 Task: Create a due date automation trigger when advanced on, on the wednesday after a card is due add basic assigned only to member @aryan at 11:00 AM.
Action: Mouse moved to (1013, 83)
Screenshot: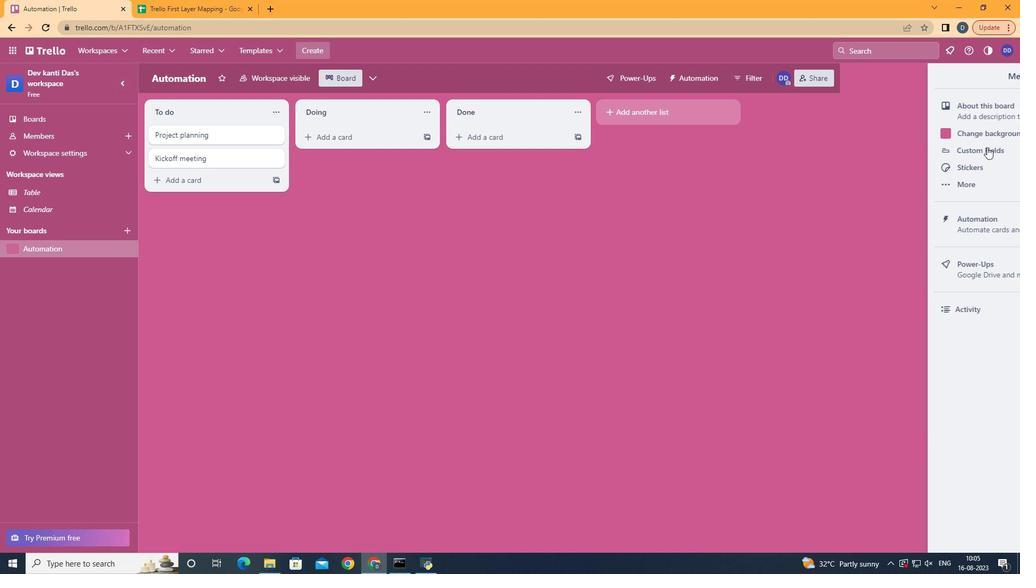 
Action: Mouse pressed left at (1013, 83)
Screenshot: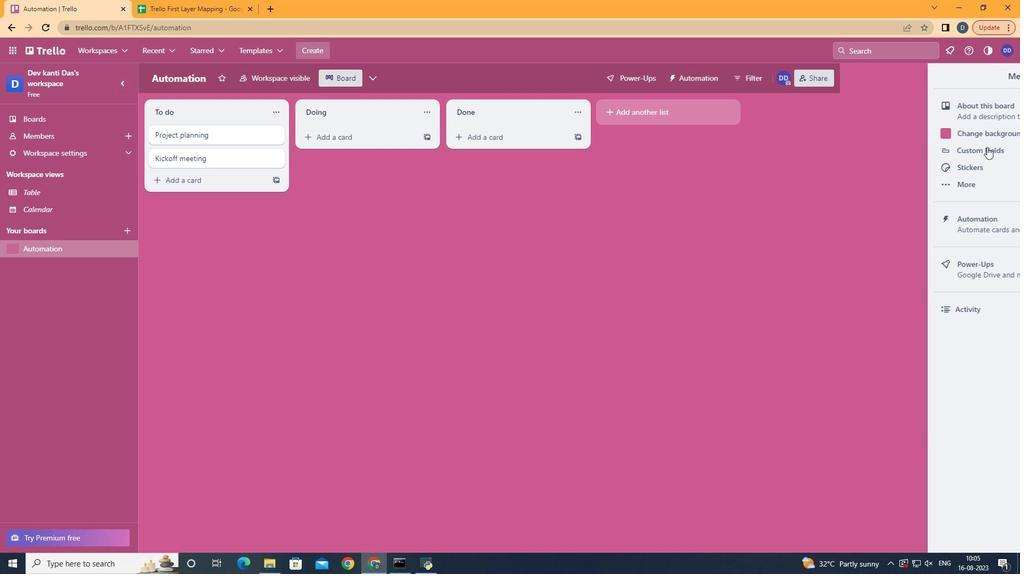 
Action: Mouse moved to (947, 222)
Screenshot: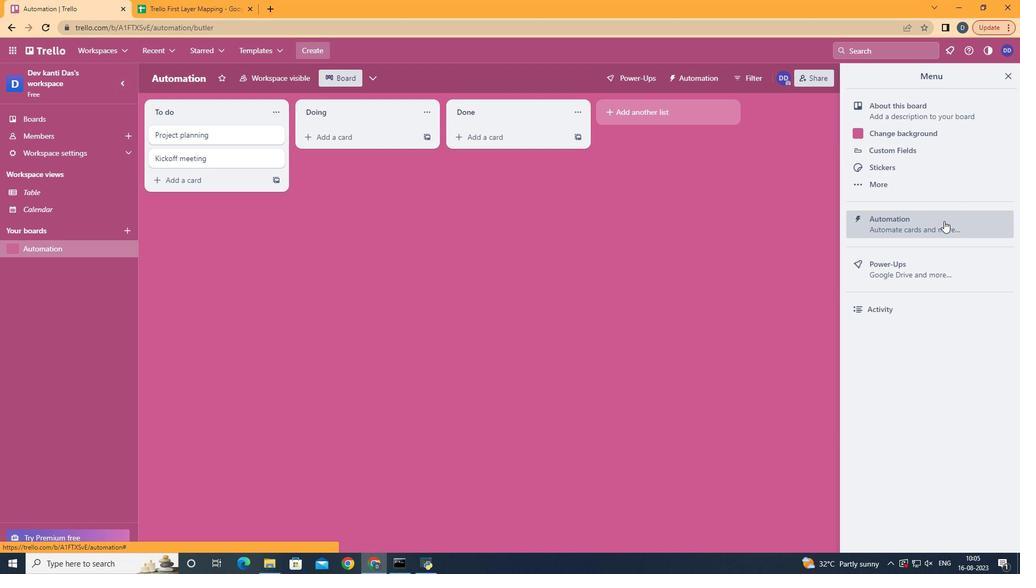 
Action: Mouse pressed left at (947, 222)
Screenshot: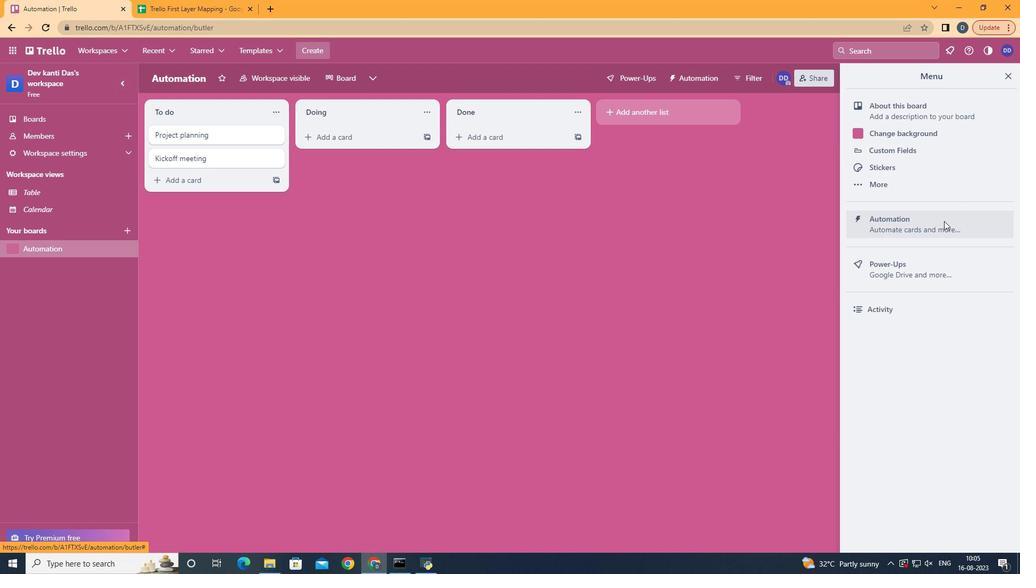
Action: Mouse moved to (212, 223)
Screenshot: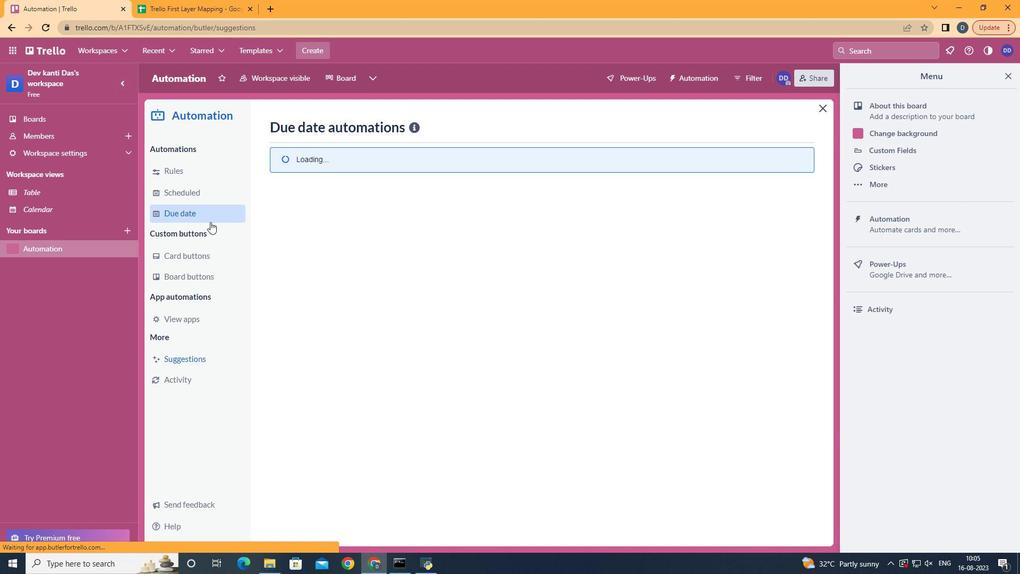 
Action: Mouse pressed left at (212, 223)
Screenshot: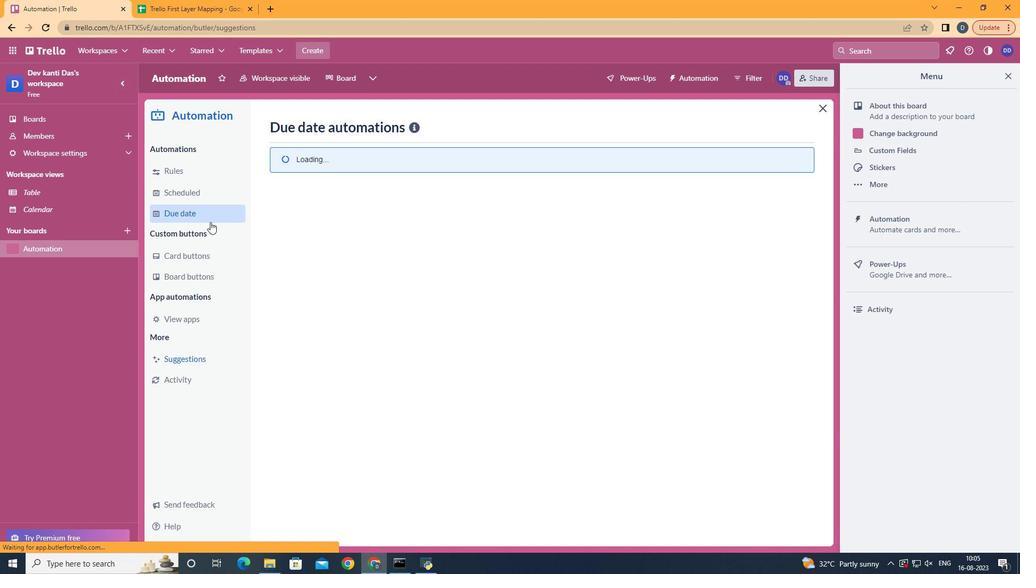 
Action: Mouse moved to (738, 128)
Screenshot: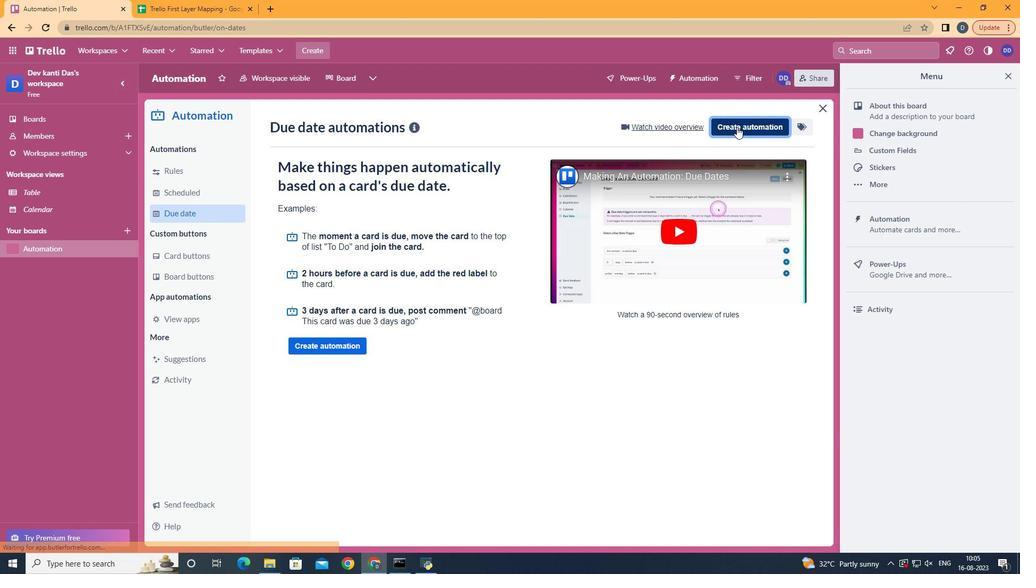
Action: Mouse pressed left at (738, 128)
Screenshot: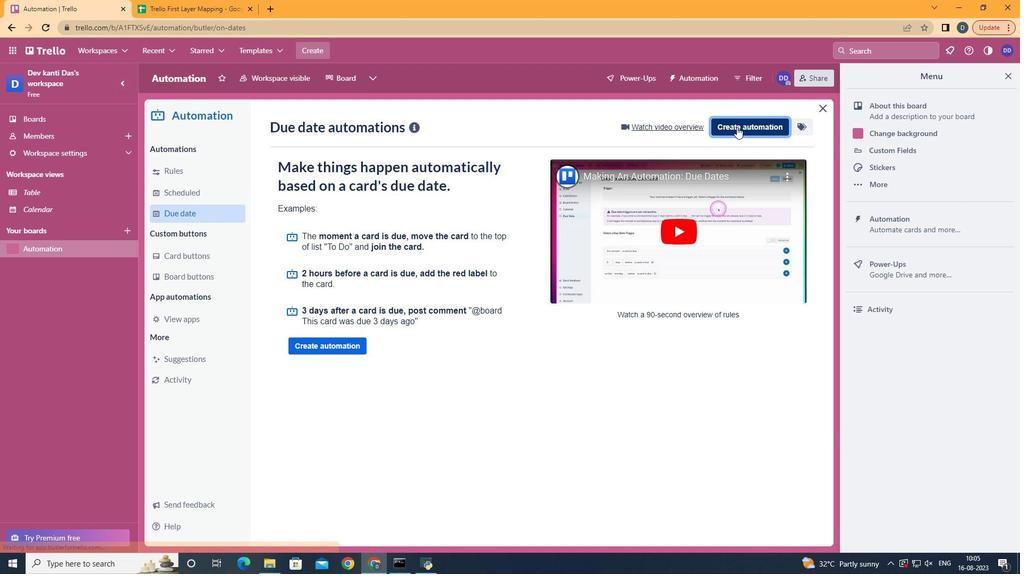 
Action: Mouse moved to (553, 226)
Screenshot: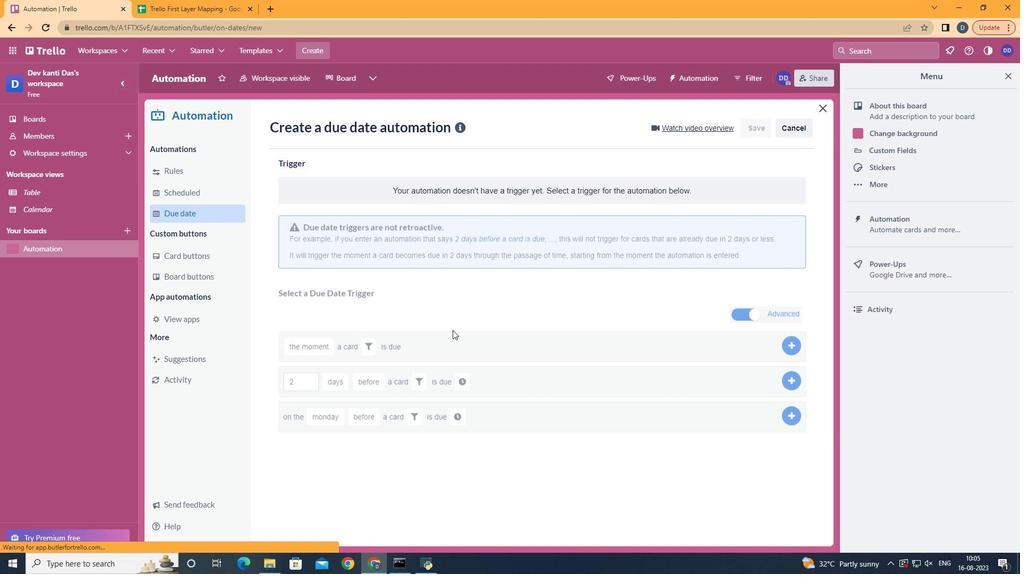 
Action: Mouse pressed left at (553, 226)
Screenshot: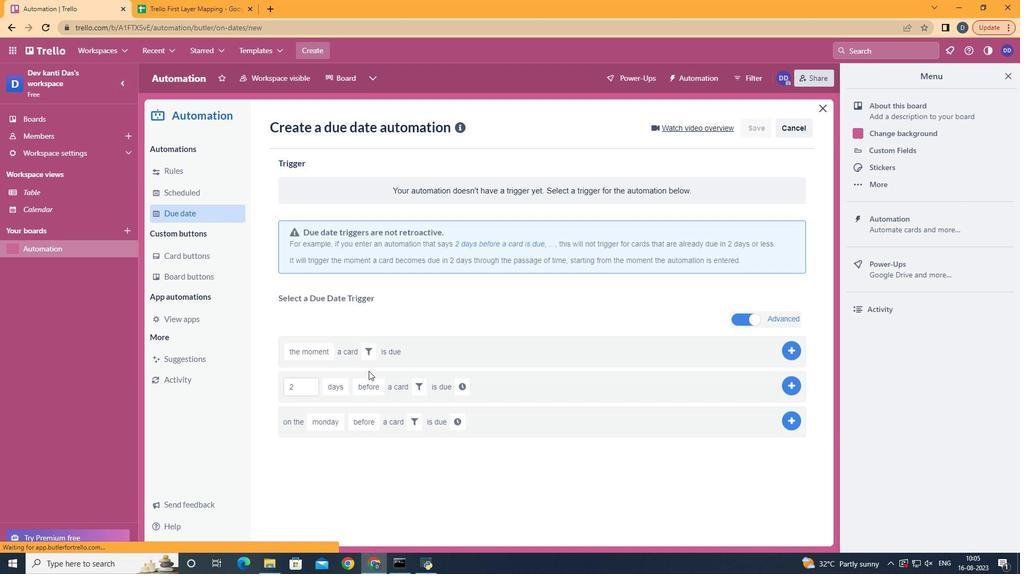 
Action: Mouse moved to (362, 314)
Screenshot: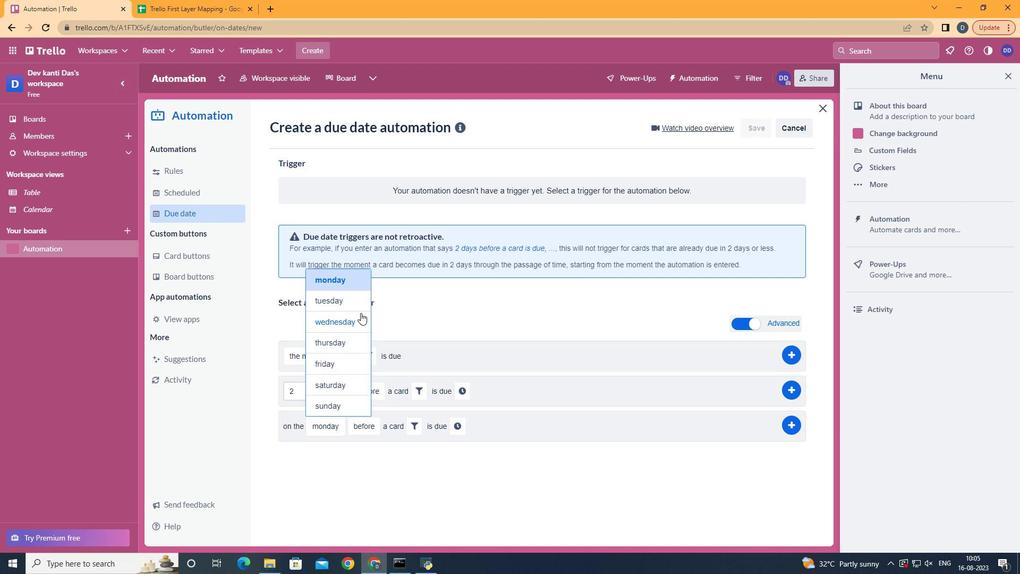 
Action: Mouse pressed left at (362, 314)
Screenshot: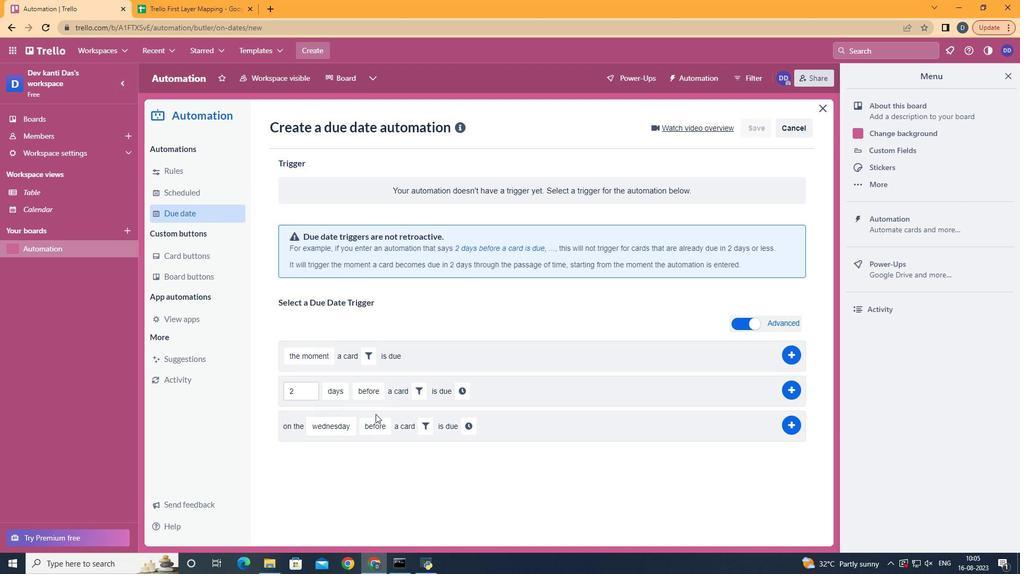 
Action: Mouse moved to (400, 467)
Screenshot: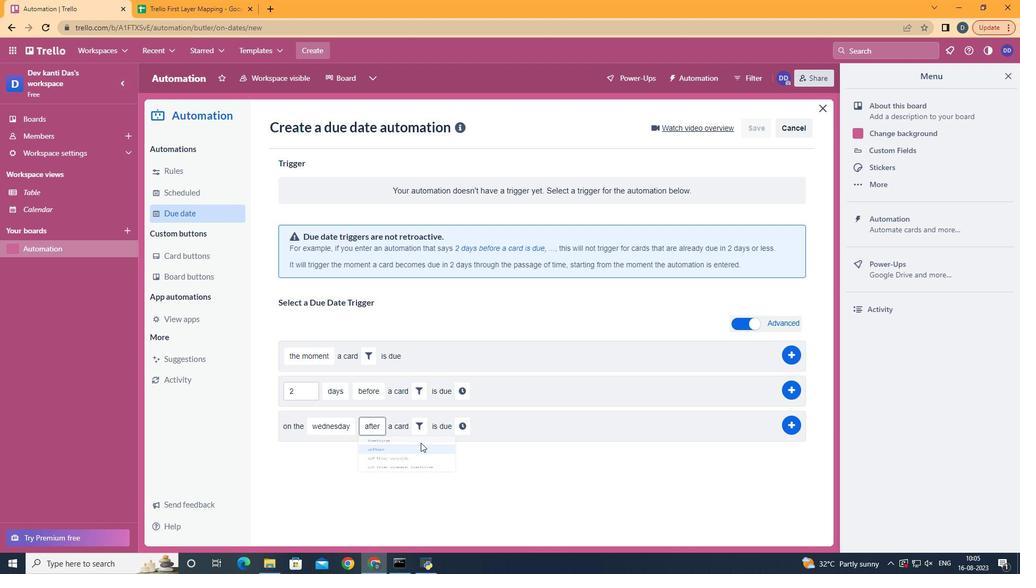 
Action: Mouse pressed left at (400, 467)
Screenshot: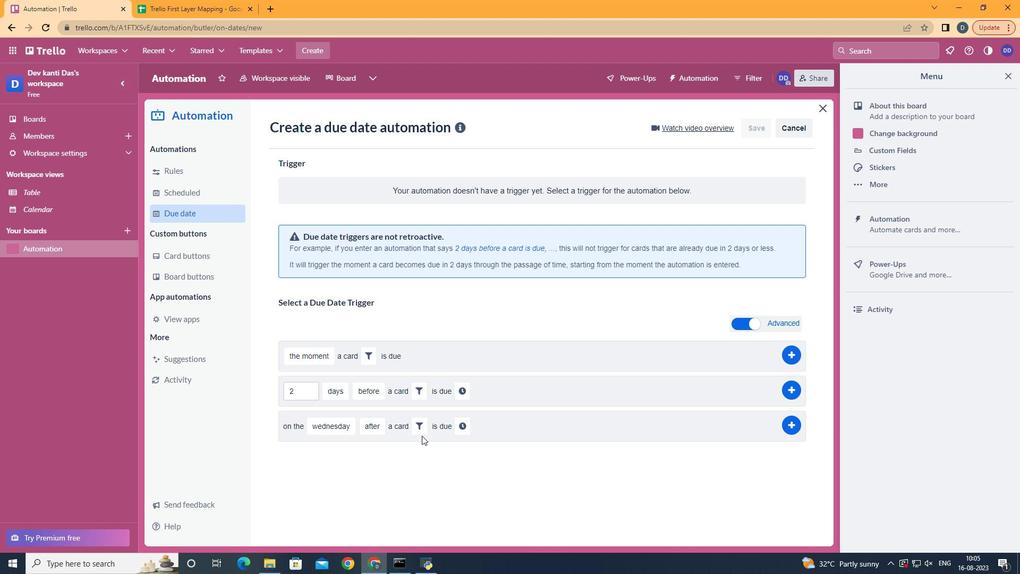 
Action: Mouse moved to (420, 425)
Screenshot: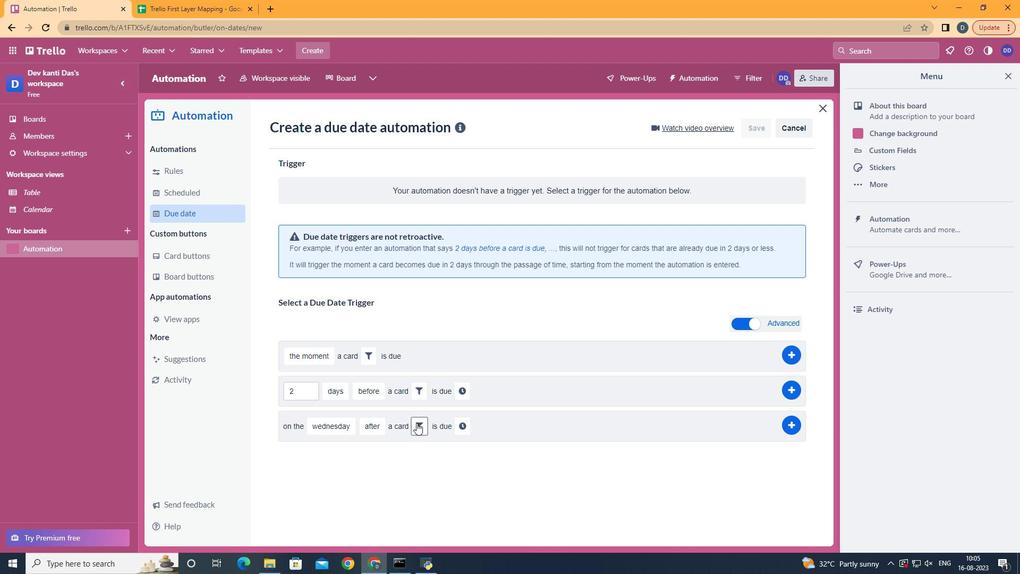 
Action: Mouse pressed left at (420, 425)
Screenshot: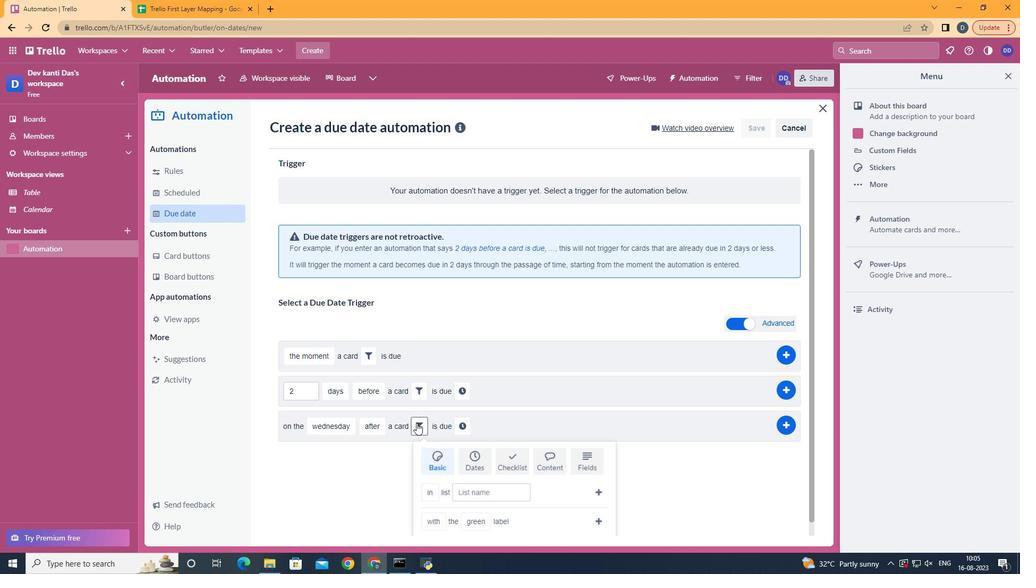 
Action: Mouse moved to (449, 442)
Screenshot: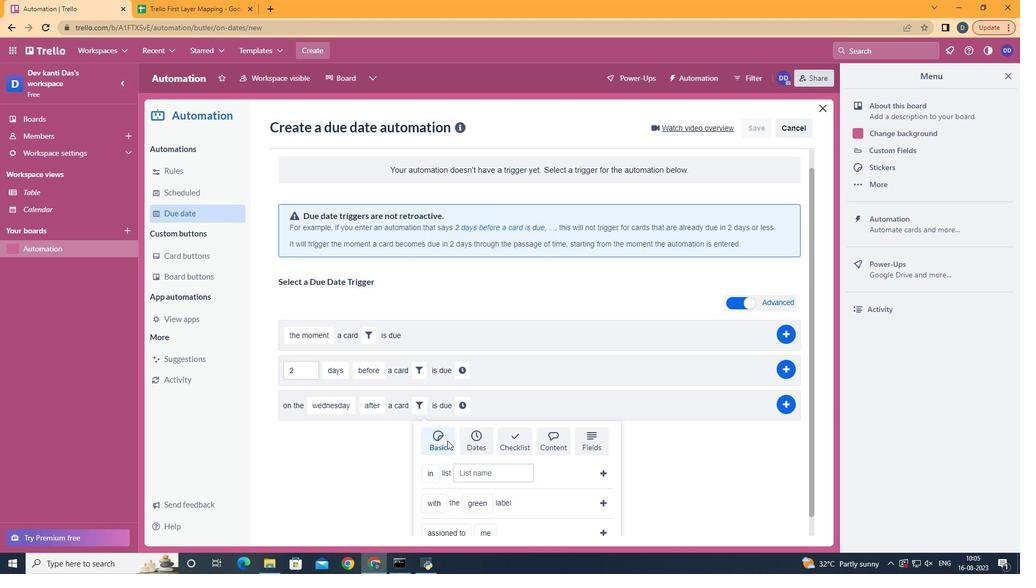 
Action: Mouse scrolled (449, 441) with delta (0, 0)
Screenshot: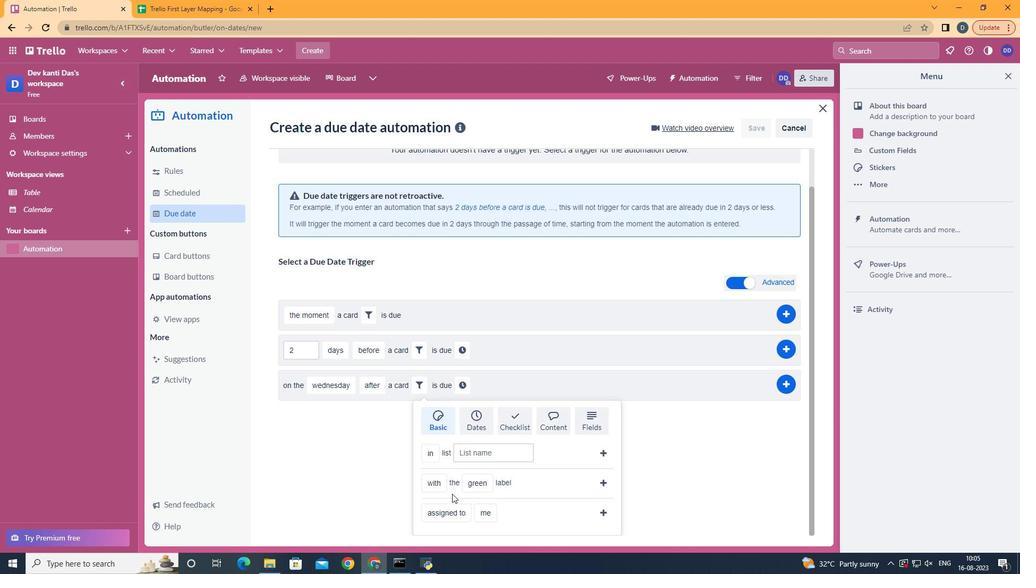 
Action: Mouse scrolled (449, 441) with delta (0, 0)
Screenshot: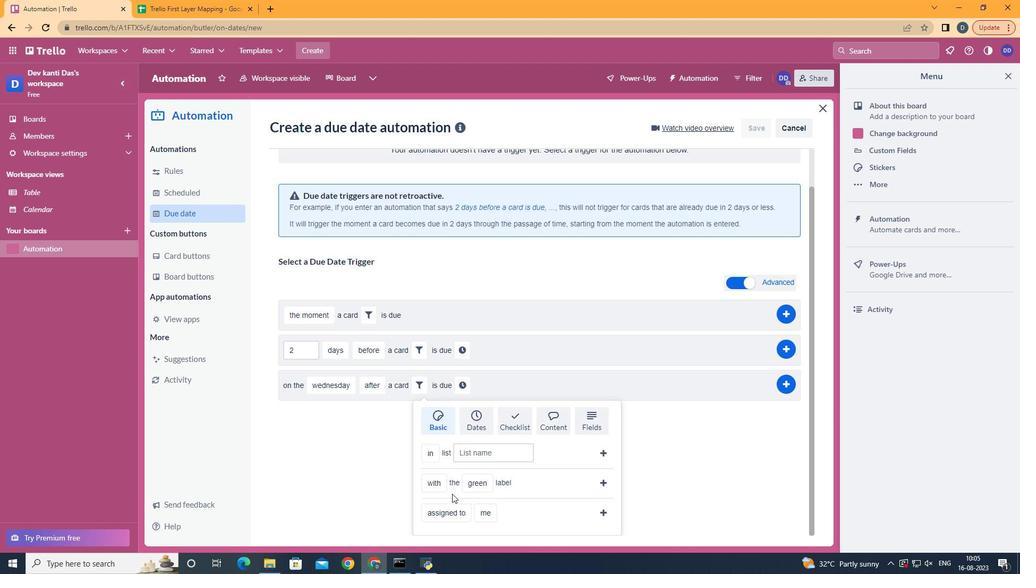 
Action: Mouse scrolled (449, 441) with delta (0, 0)
Screenshot: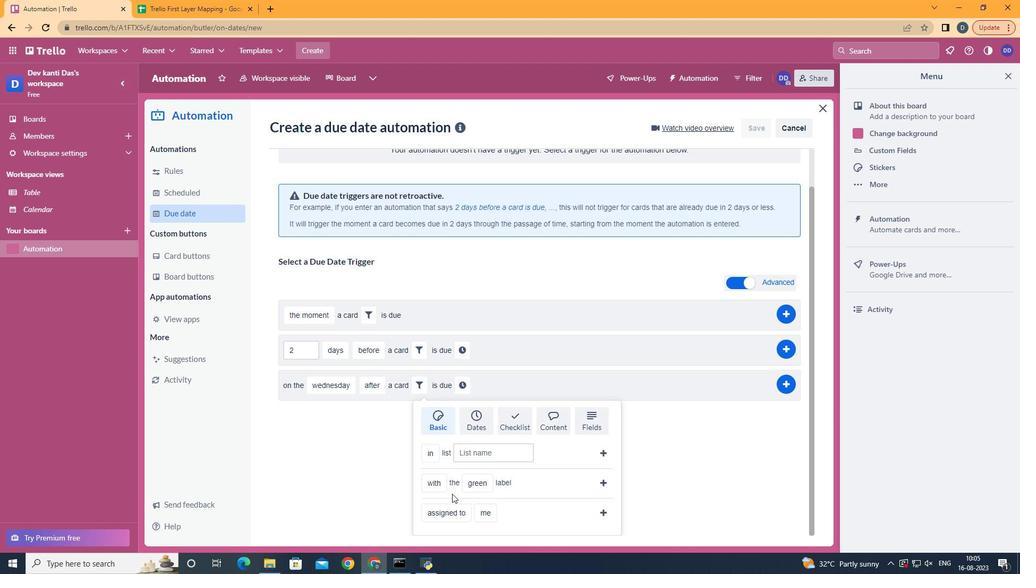 
Action: Mouse scrolled (449, 441) with delta (0, 0)
Screenshot: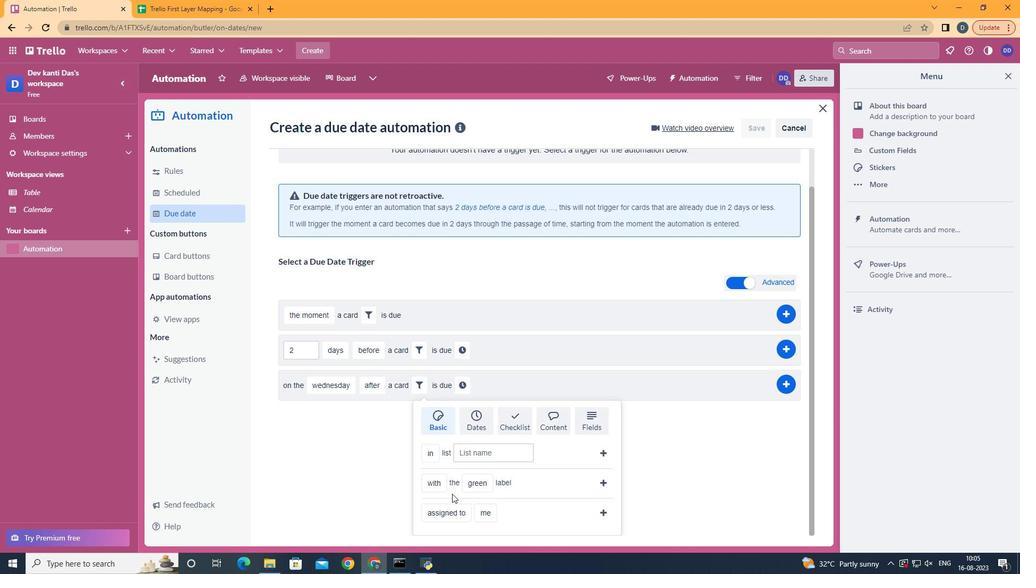 
Action: Mouse scrolled (449, 441) with delta (0, 0)
Screenshot: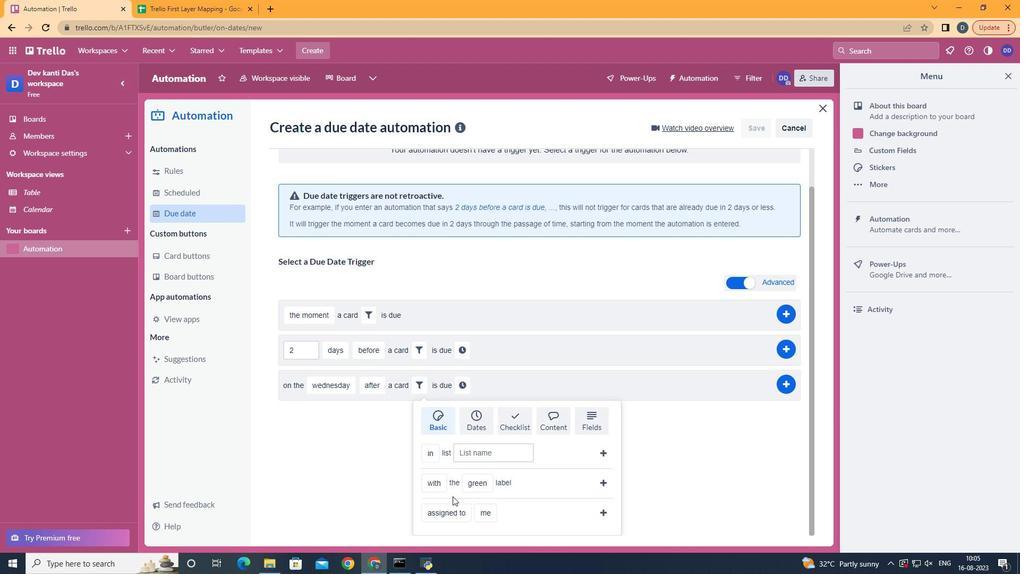 
Action: Mouse moved to (468, 465)
Screenshot: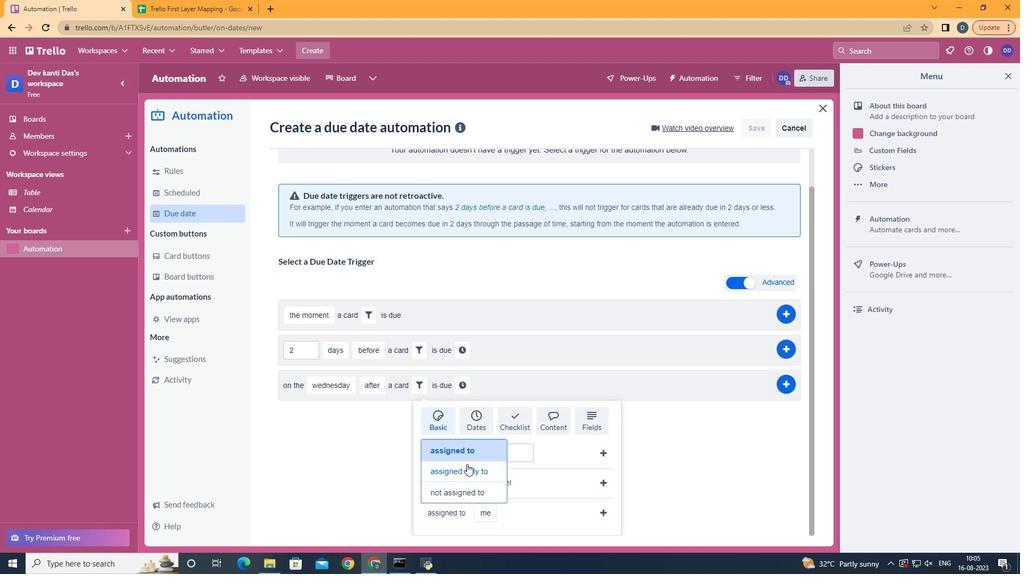 
Action: Mouse pressed left at (468, 465)
Screenshot: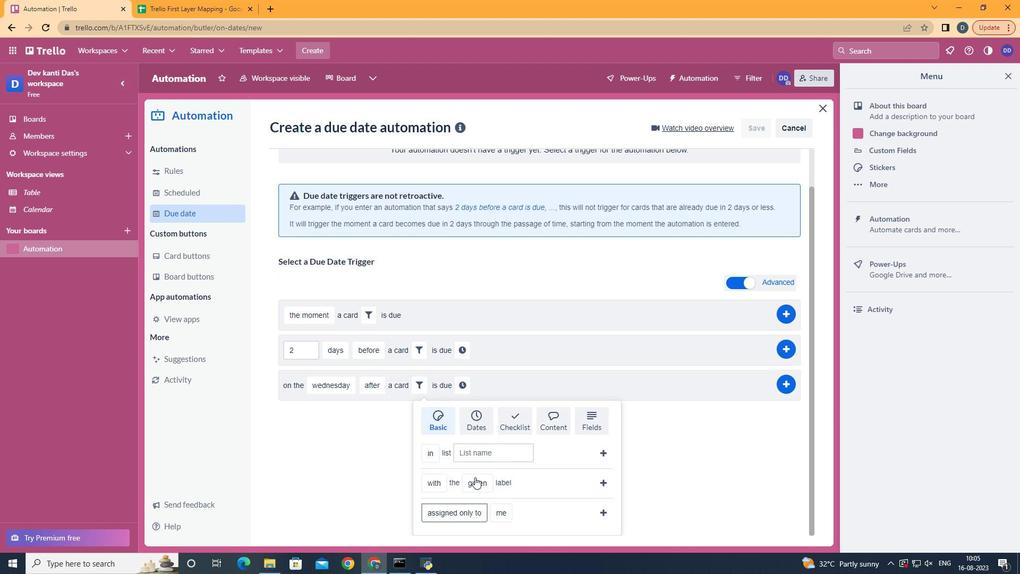 
Action: Mouse moved to (534, 495)
Screenshot: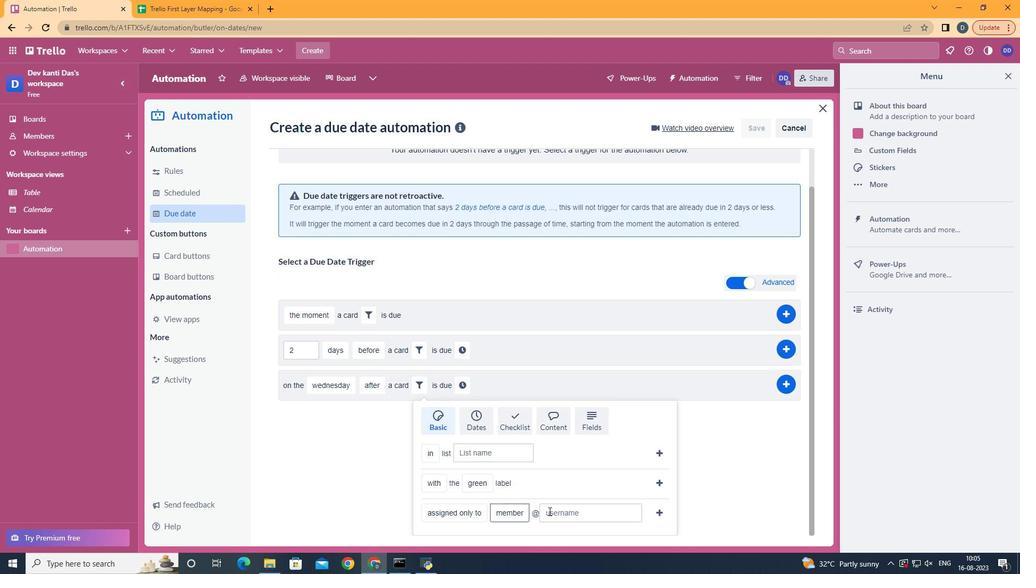 
Action: Mouse pressed left at (534, 495)
Screenshot: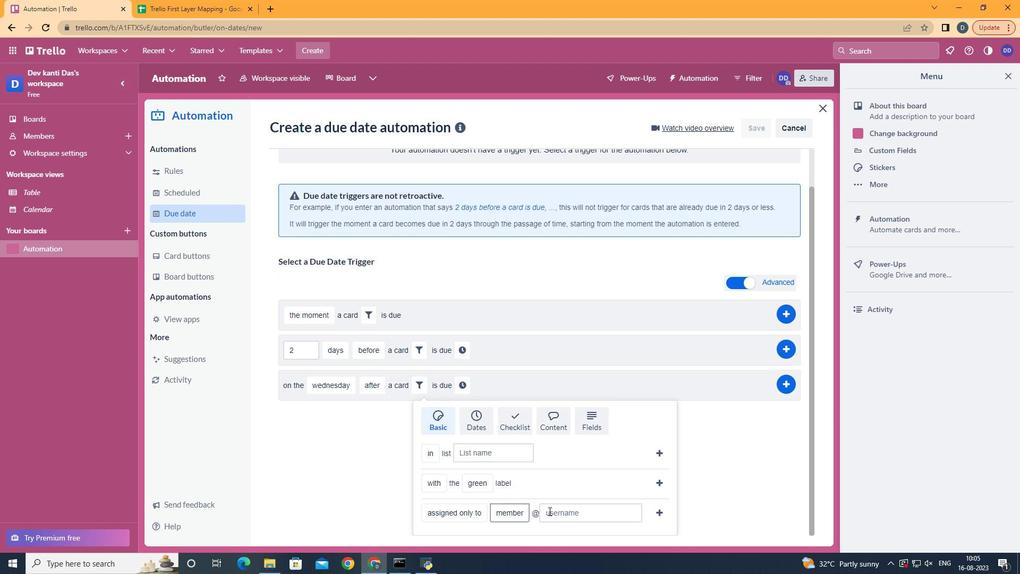 
Action: Mouse moved to (559, 519)
Screenshot: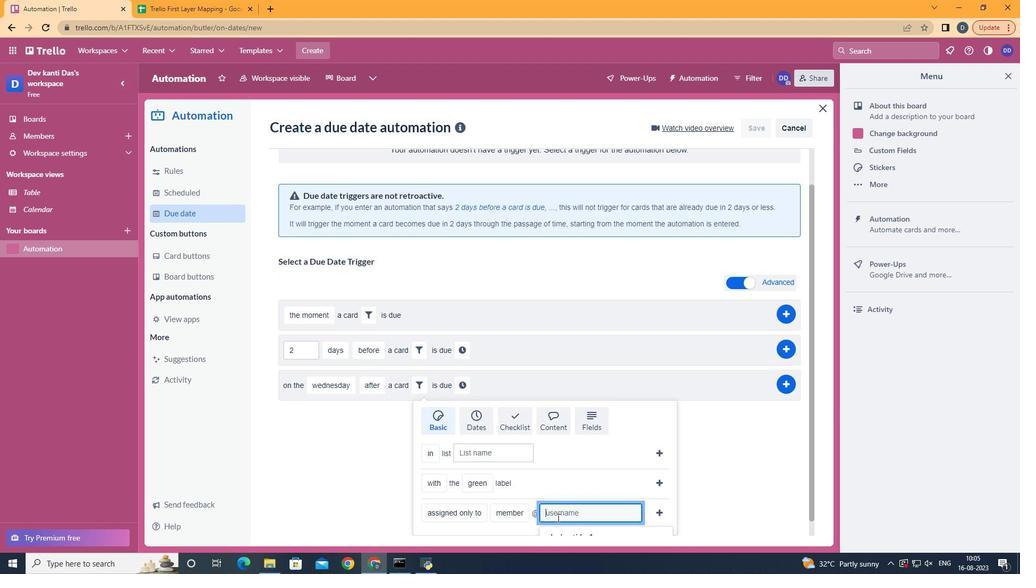 
Action: Mouse pressed left at (559, 519)
Screenshot: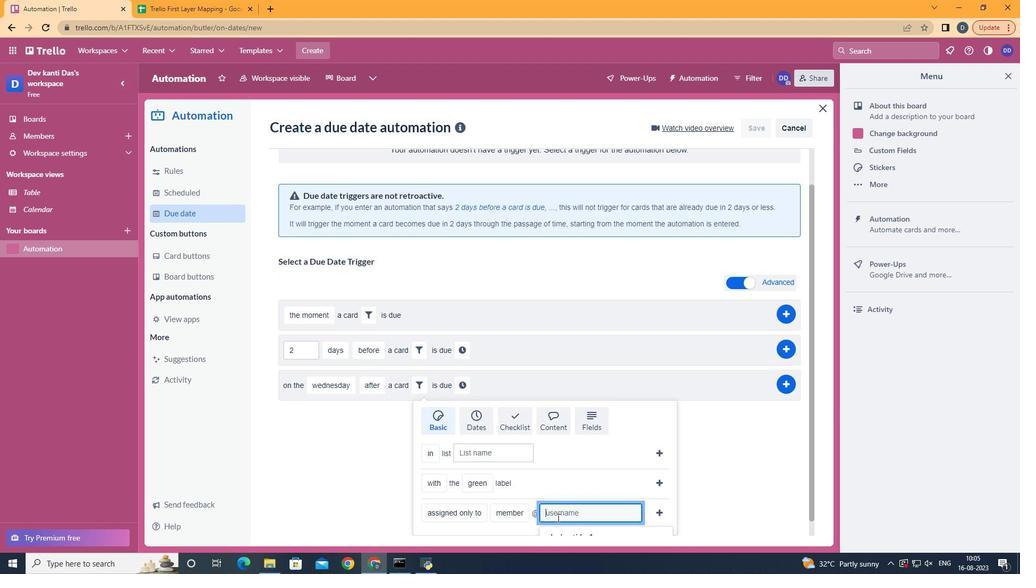 
Action: Mouse moved to (559, 519)
Screenshot: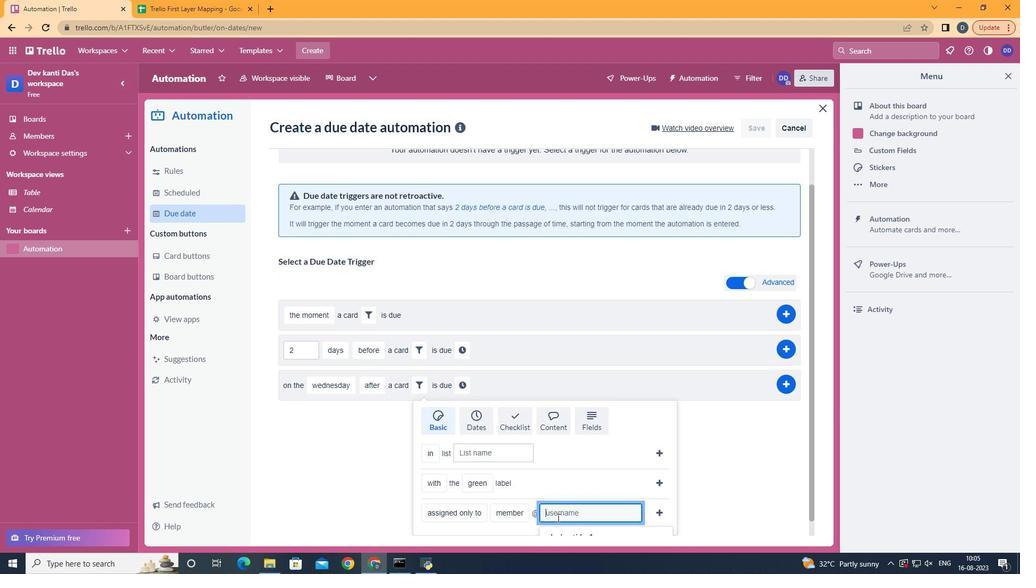 
Action: Key pressed aryan
Screenshot: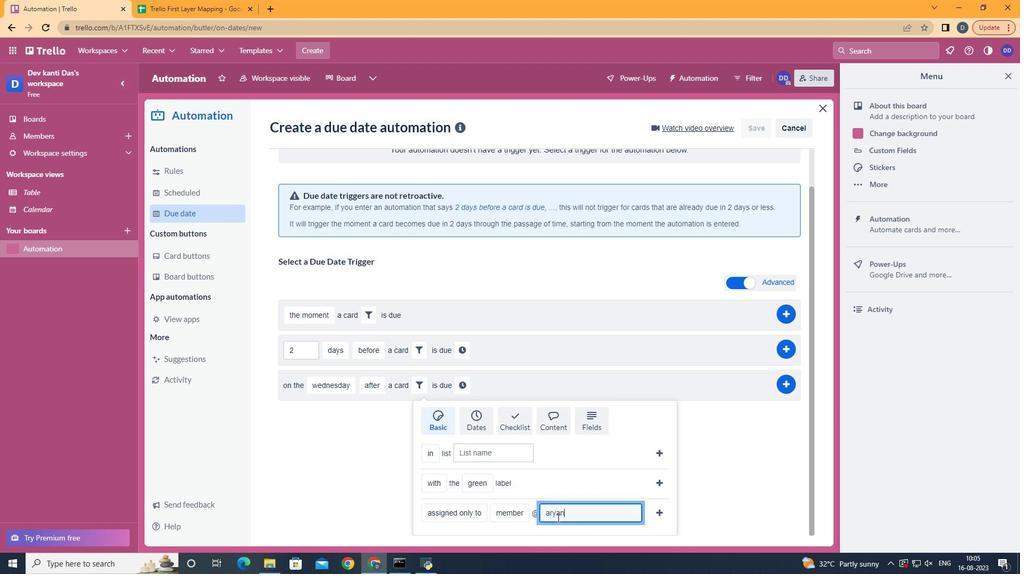 
Action: Mouse moved to (656, 515)
Screenshot: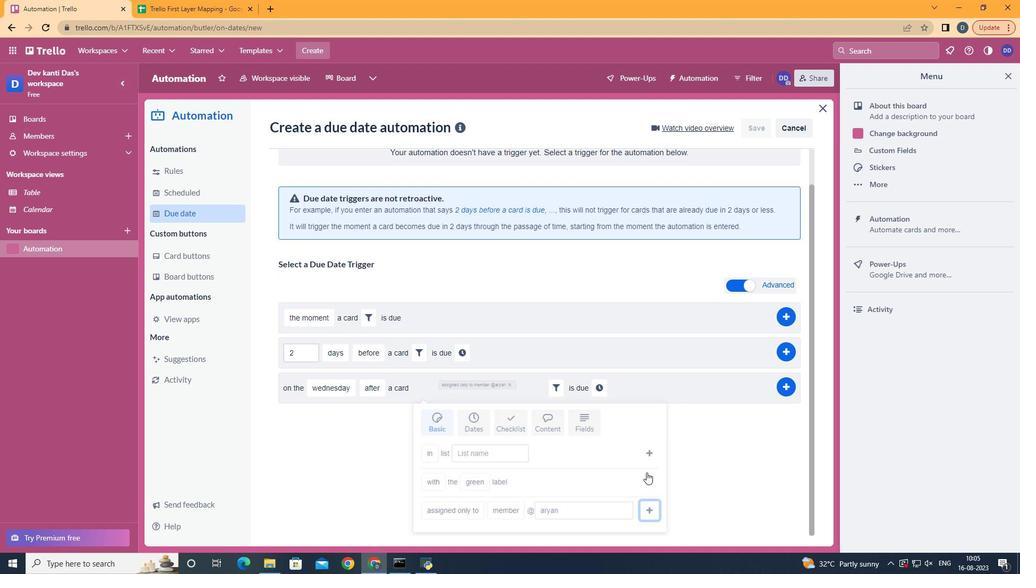 
Action: Mouse pressed left at (656, 515)
Screenshot: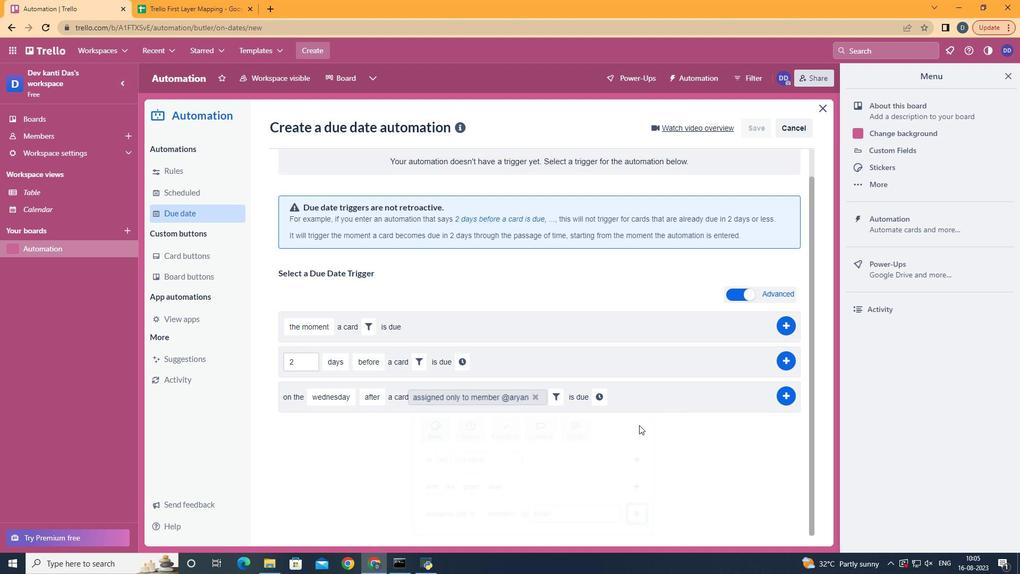 
Action: Mouse moved to (591, 426)
Screenshot: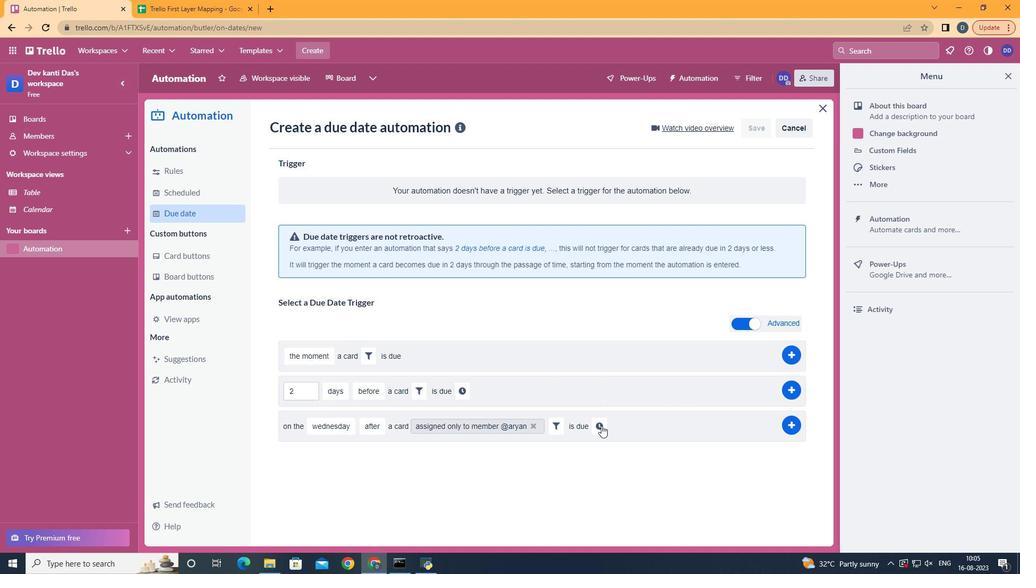 
Action: Mouse pressed left at (591, 426)
Screenshot: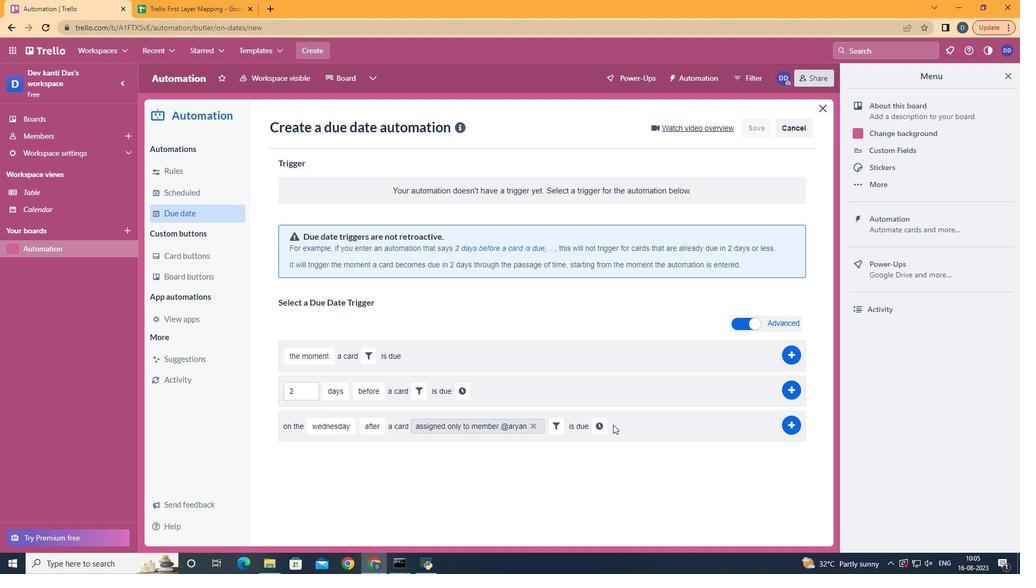 
Action: Mouse moved to (634, 434)
Screenshot: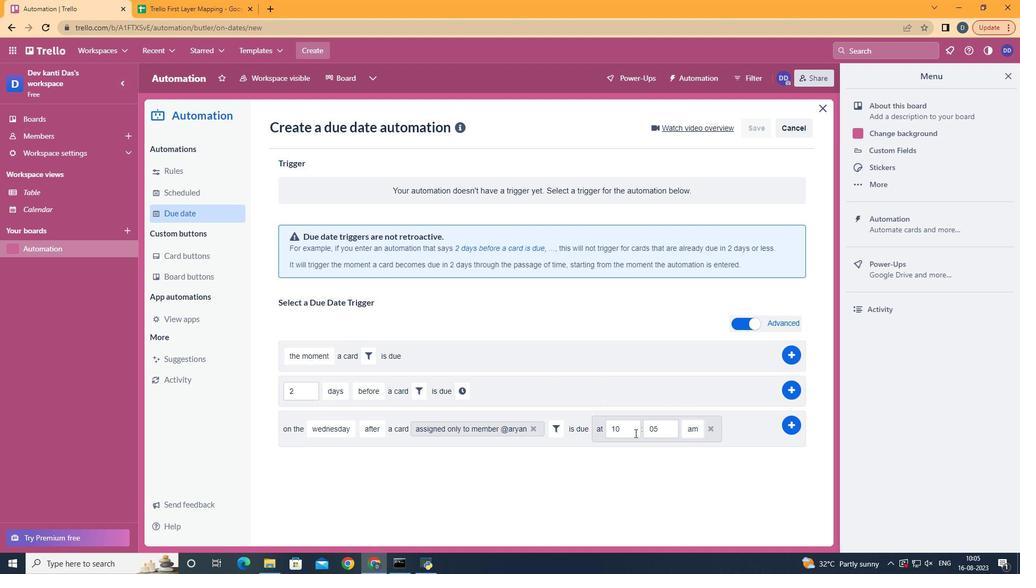 
Action: Mouse pressed left at (605, 427)
Screenshot: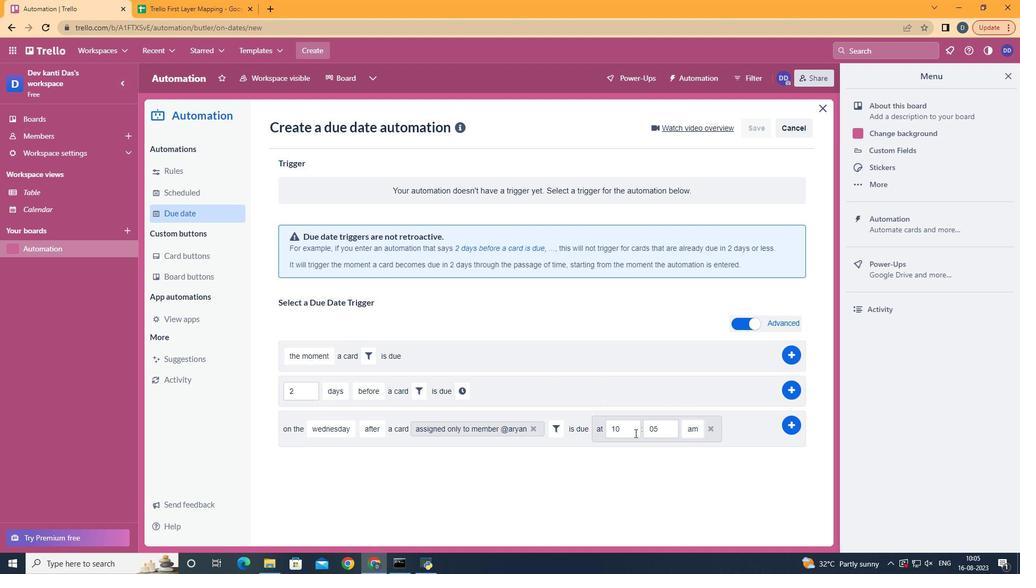 
Action: Mouse moved to (636, 434)
Screenshot: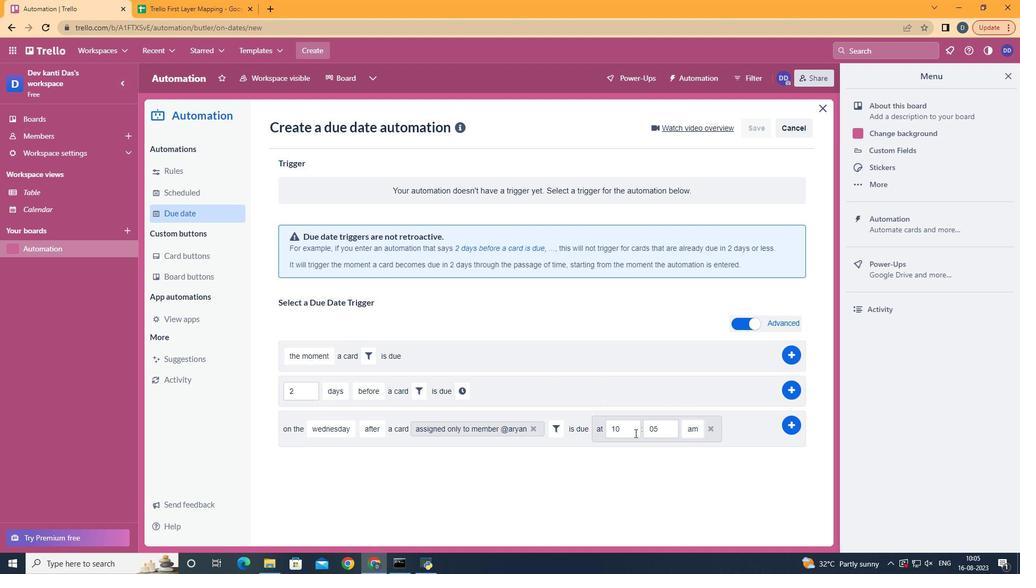 
Action: Mouse pressed left at (636, 434)
Screenshot: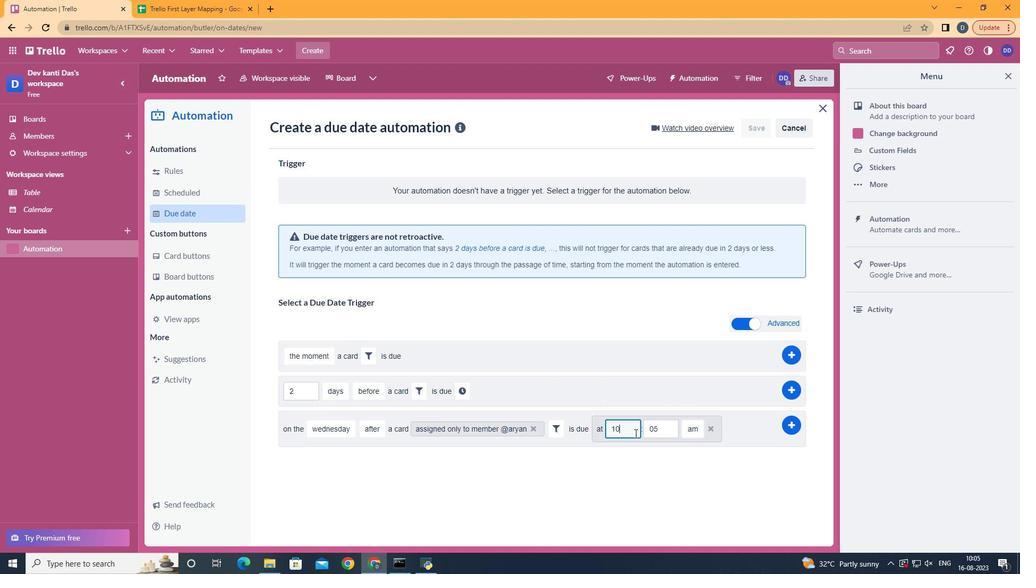 
Action: Key pressed <Key.backspace>1
Screenshot: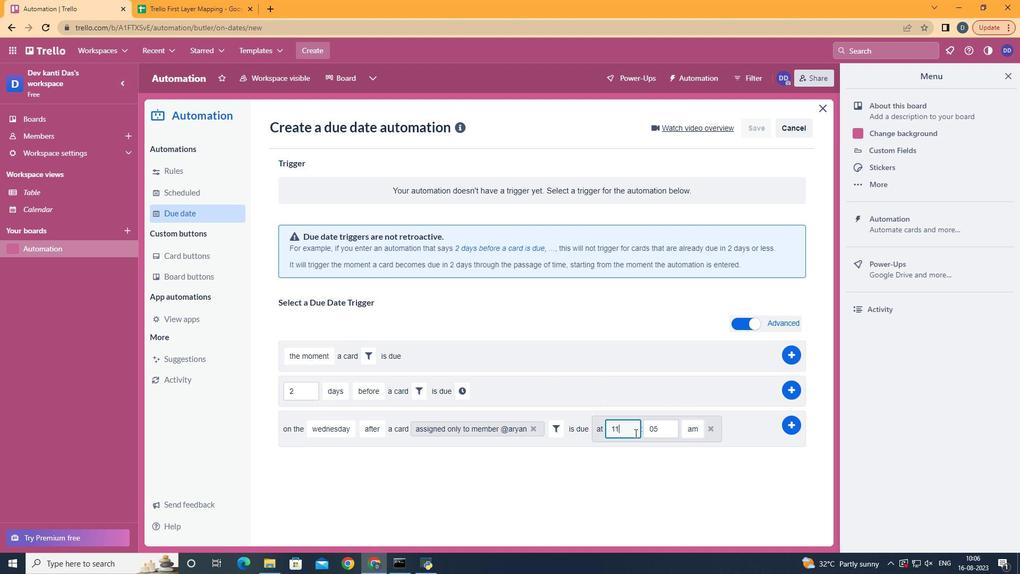 
Action: Mouse moved to (663, 423)
Screenshot: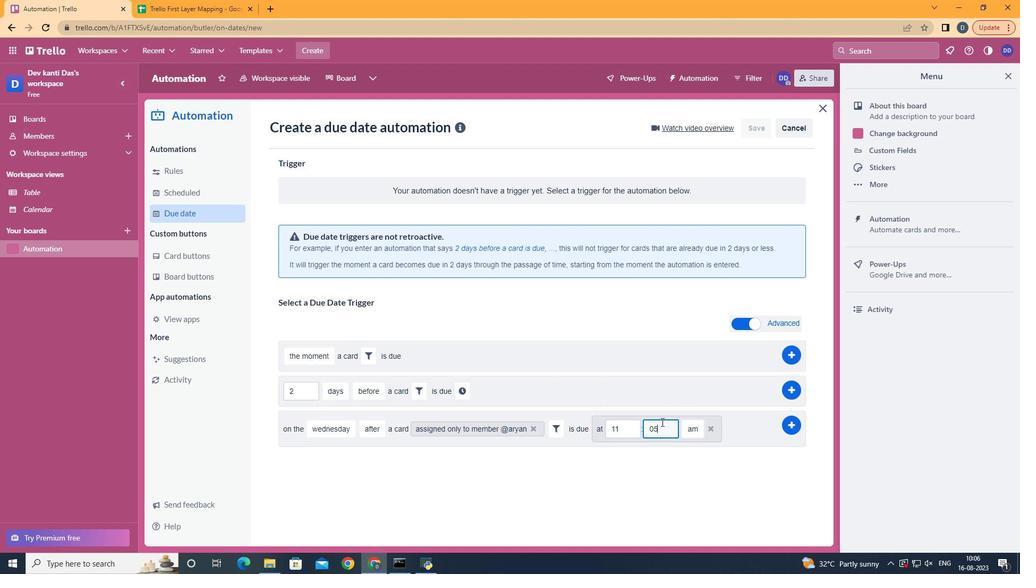 
Action: Mouse pressed left at (663, 423)
Screenshot: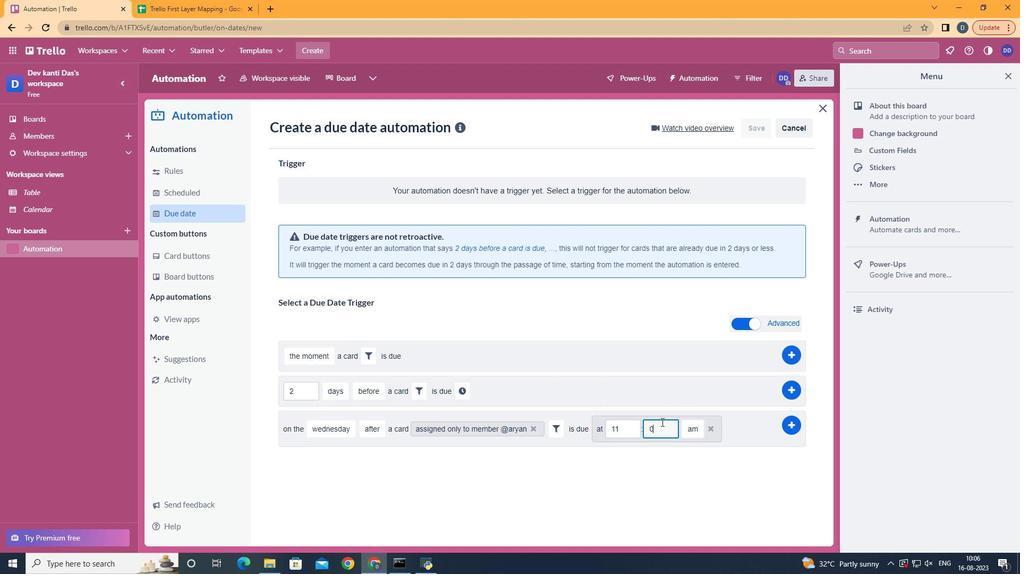 
Action: Key pressed <Key.backspace>0
Screenshot: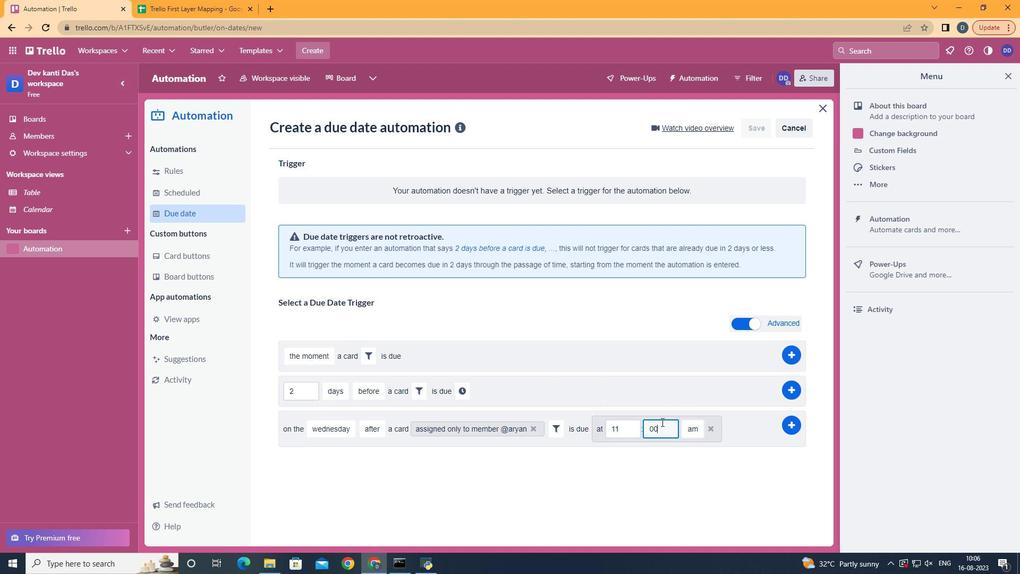 
Action: Mouse moved to (797, 427)
Screenshot: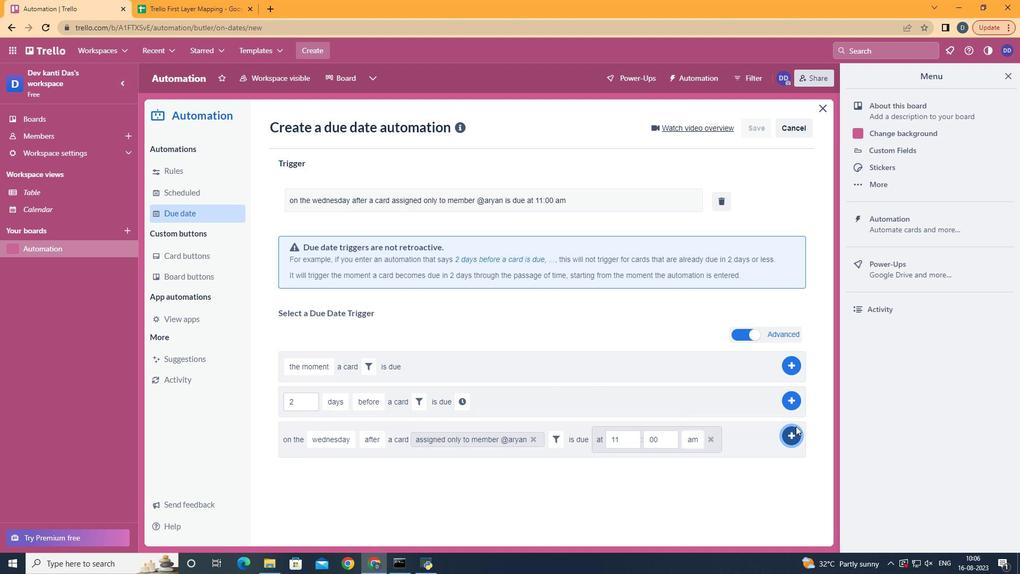 
Action: Mouse pressed left at (797, 427)
Screenshot: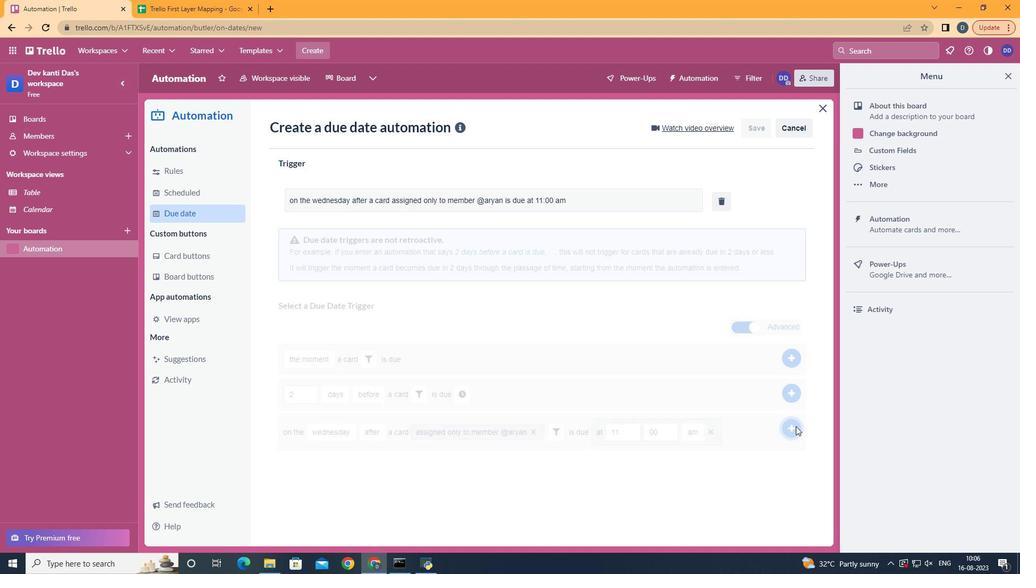 
